 Task: Select the option shrink text on overflow.
Action: Mouse moved to (785, 322)
Screenshot: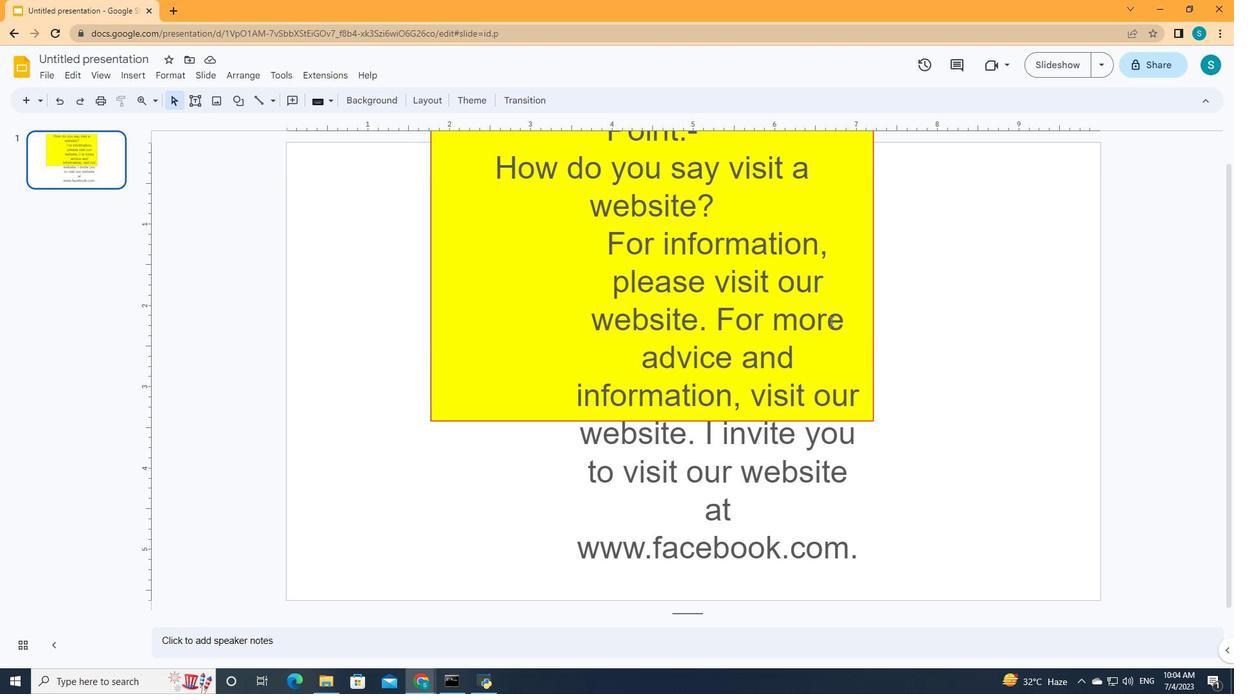 
Action: Mouse pressed left at (785, 322)
Screenshot: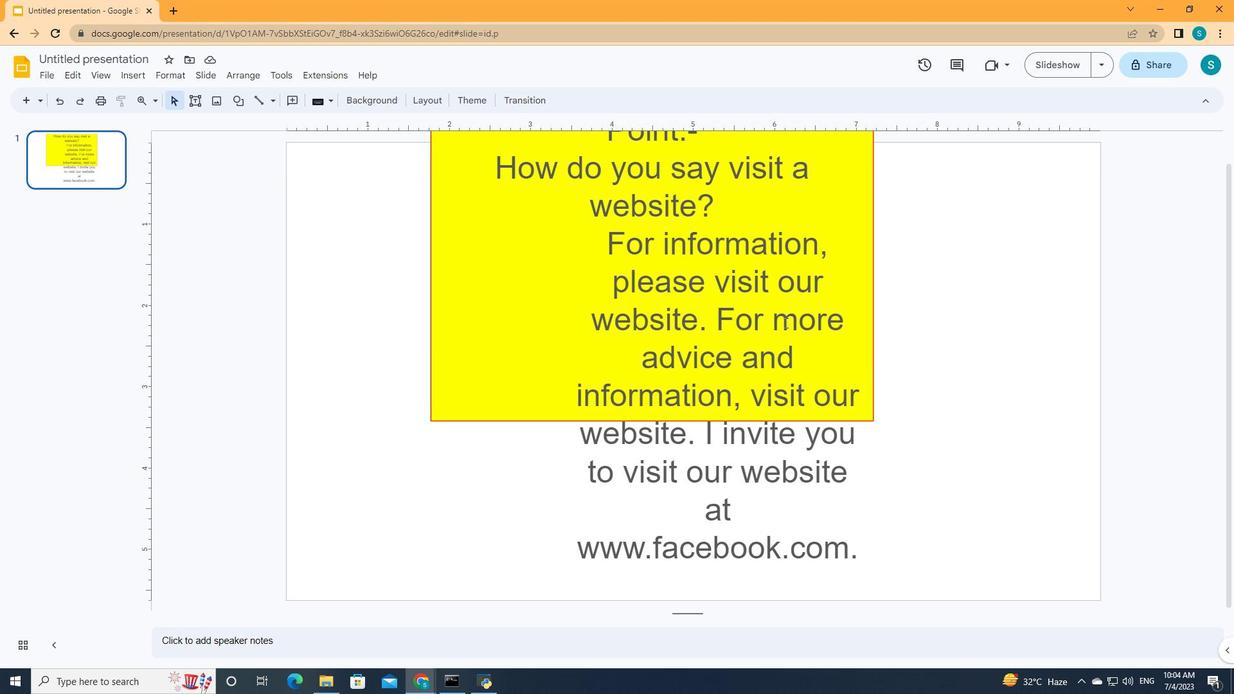 
Action: Mouse moved to (922, 104)
Screenshot: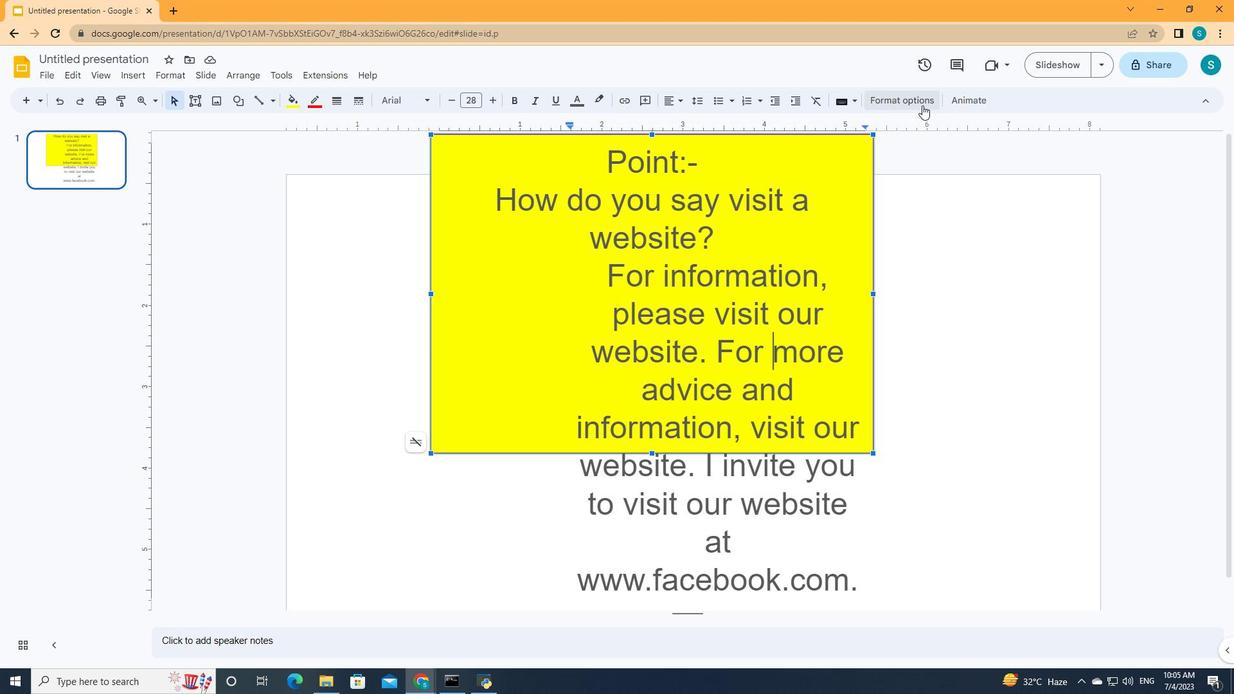 
Action: Mouse pressed left at (922, 104)
Screenshot: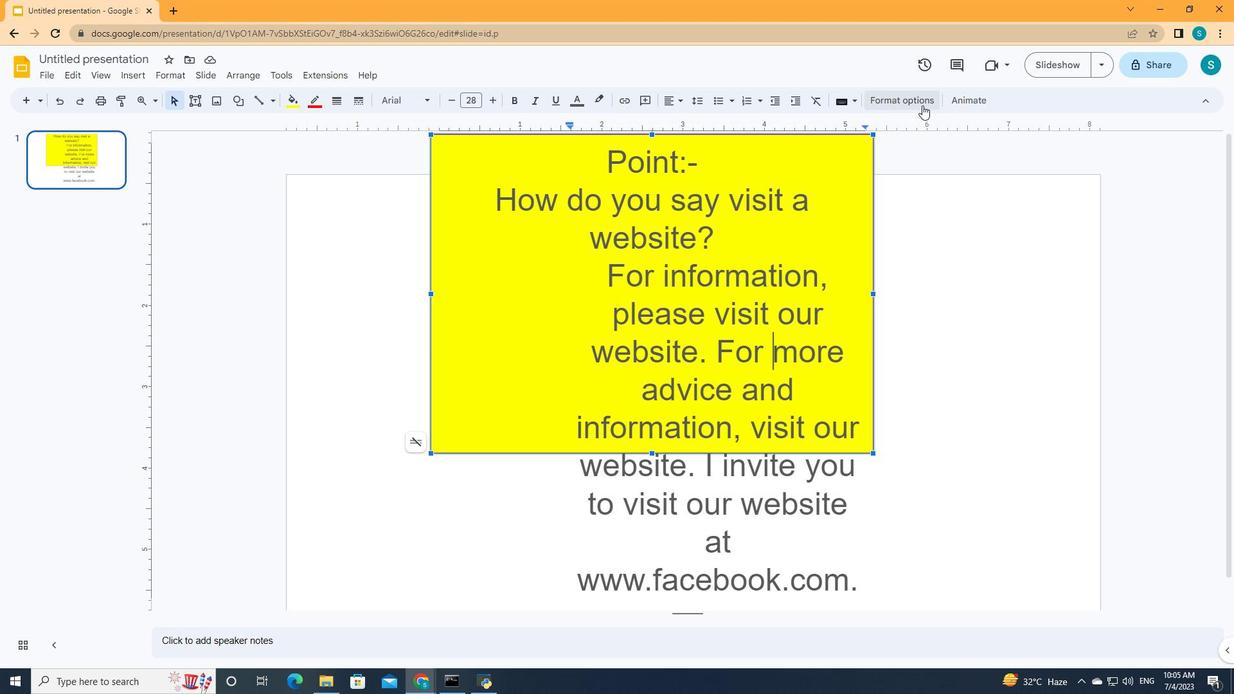 
Action: Mouse moved to (1060, 216)
Screenshot: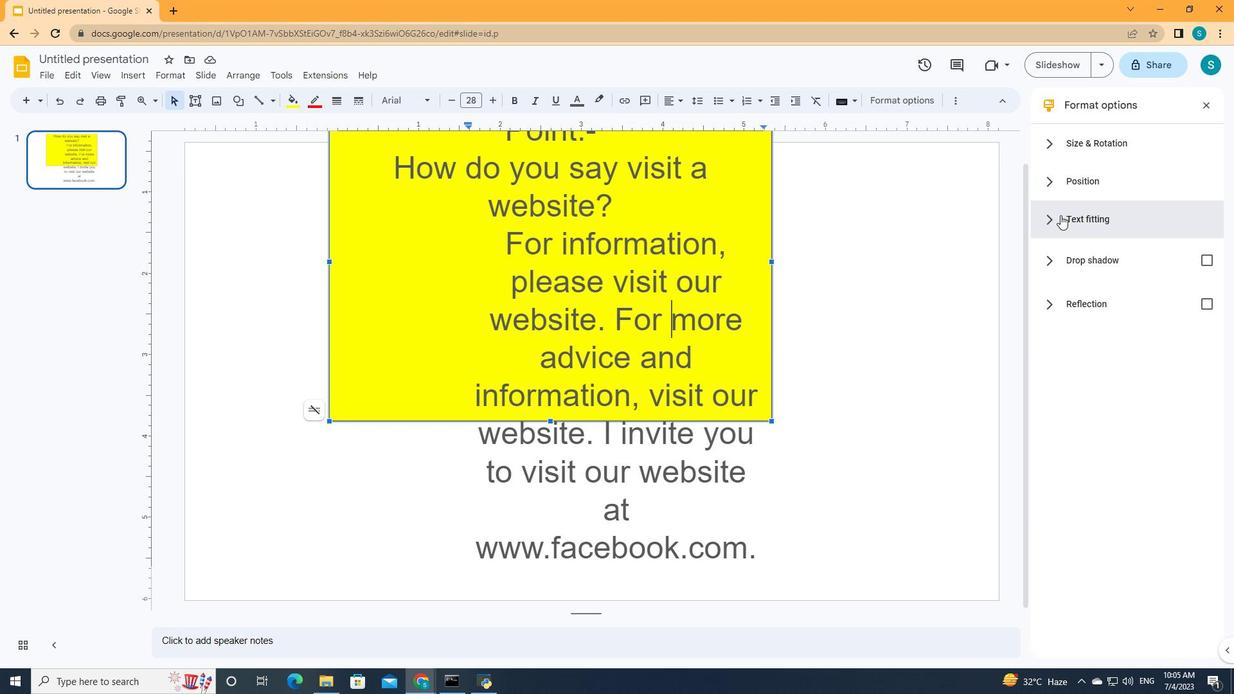
Action: Mouse pressed left at (1060, 216)
Screenshot: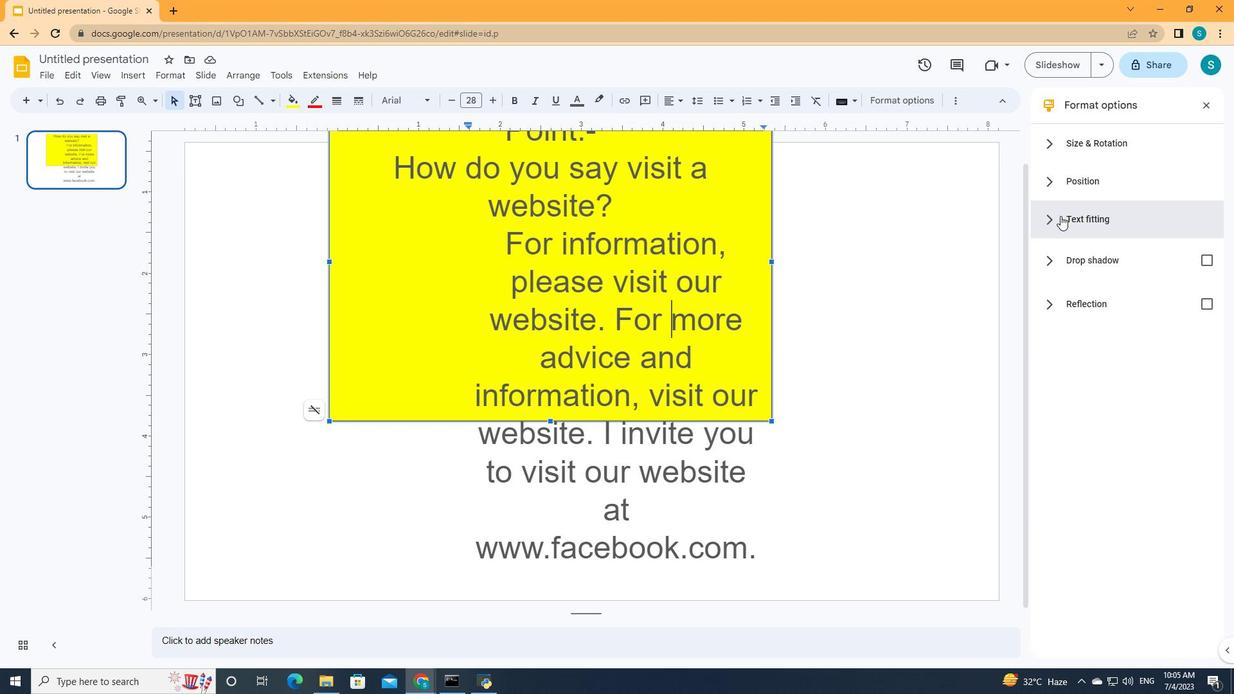 
Action: Mouse moved to (1045, 403)
Screenshot: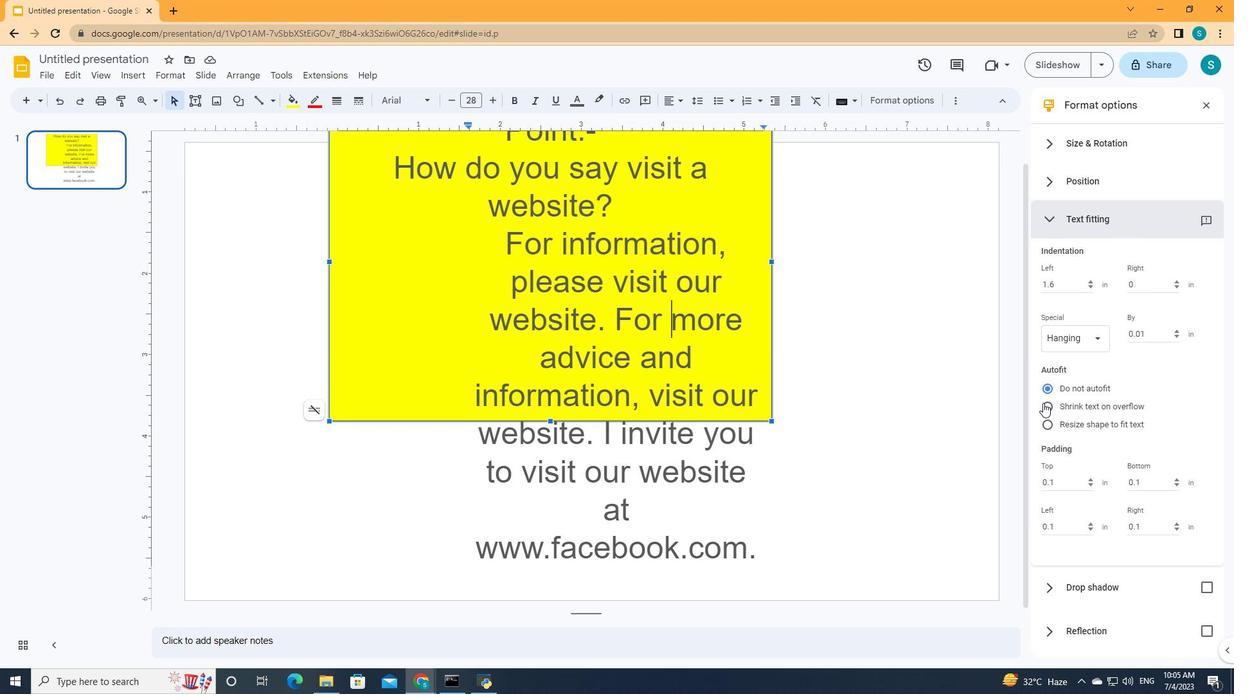 
Action: Mouse pressed left at (1045, 403)
Screenshot: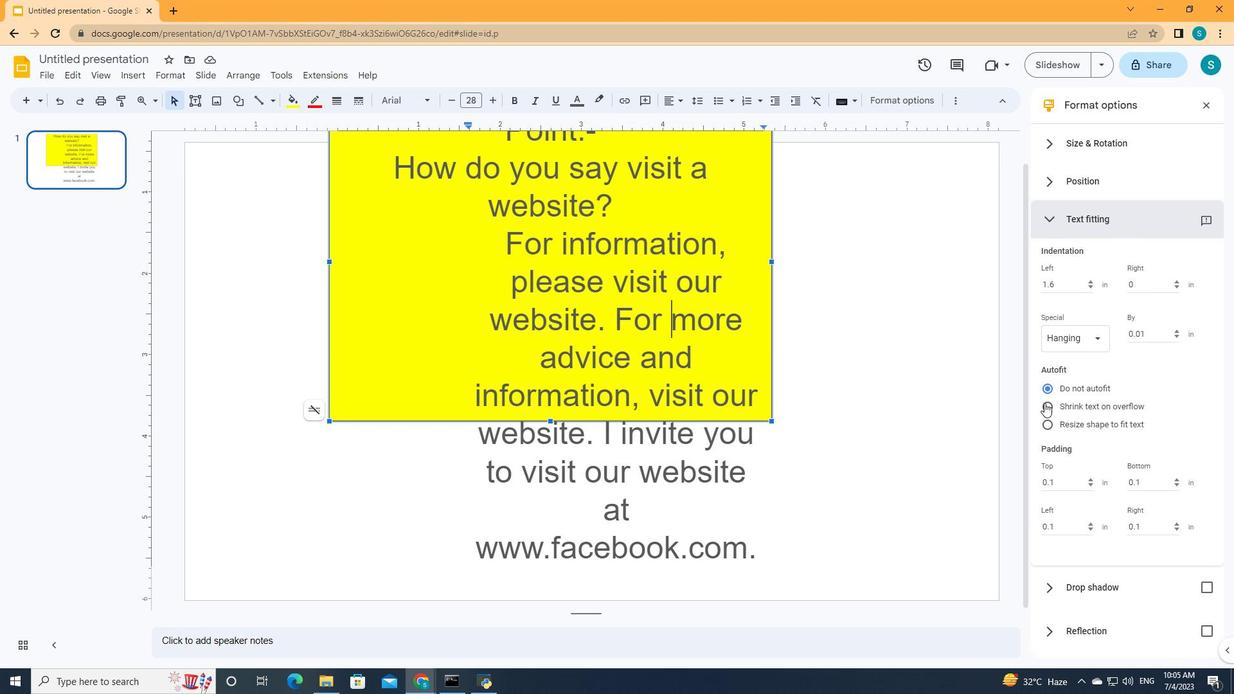 
Action: Mouse moved to (1049, 407)
Screenshot: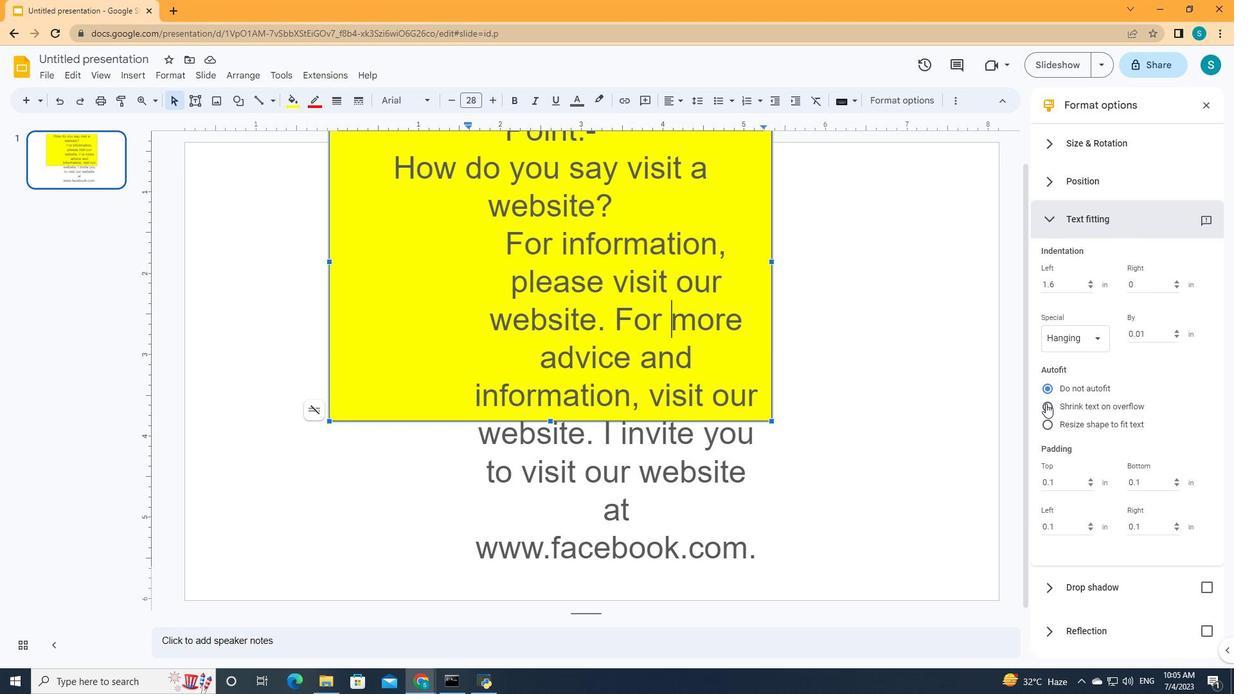 
